 Task: Open an excel sheet with  and write heading  Discount data  Add 10 product name:-  'Apple, Banana, _x000D_
Orange, Tomato, Potato, Onion, Carrot, Milk, Bread, Eggs (dozen). ' in September Last week sales are  1.99, 0.49, 0.79, 1.29, 0.99, 0.89, 0.69, 2.49, 1.99, 2.99. _x000D_
Discount (%):-  10, 20, 15, 5, 12, 8, 25, 10, 15, 20. Save page auditingSalesGrowth
Action: Key pressed <Key.shift_r>Discount<Key.space>data<Key.down>
Screenshot: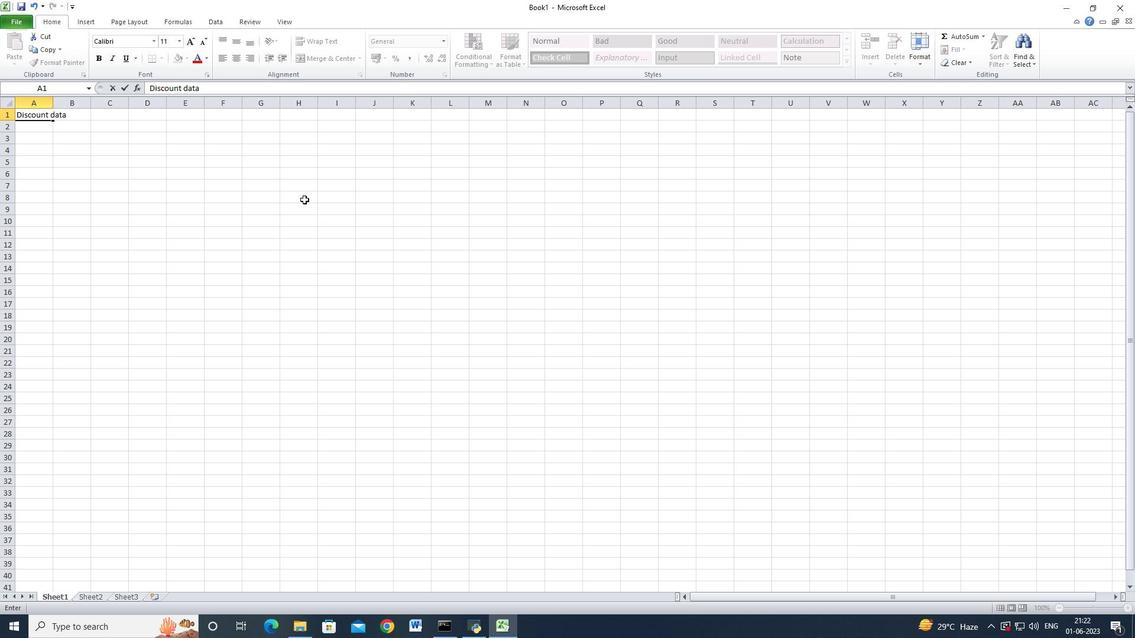 
Action: Mouse moved to (50, 105)
Screenshot: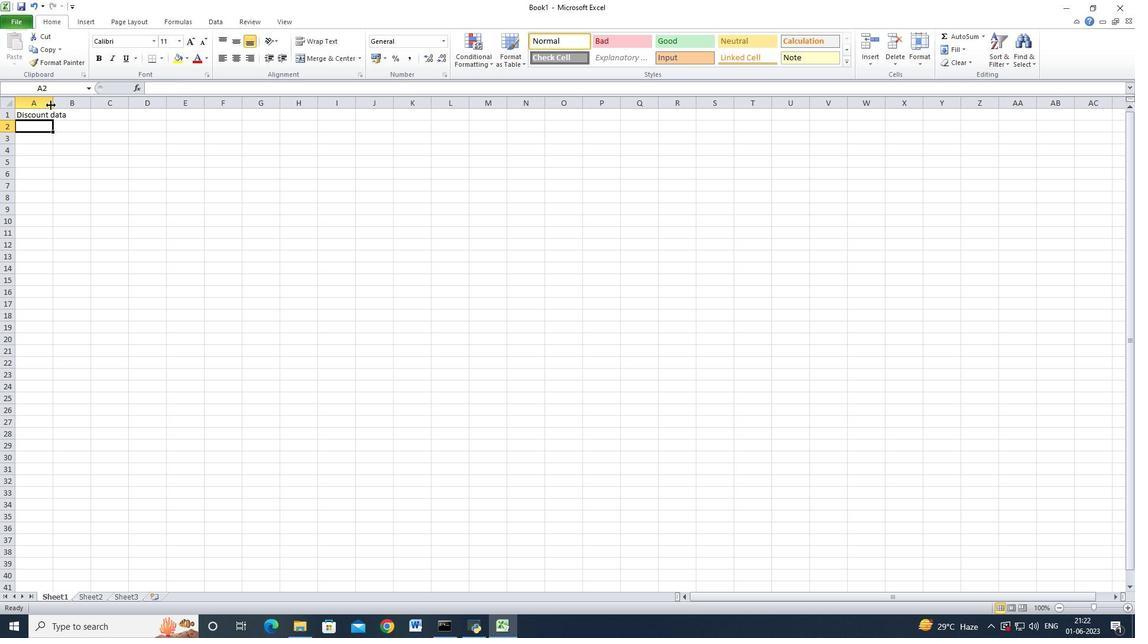 
Action: Mouse pressed left at (50, 105)
Screenshot: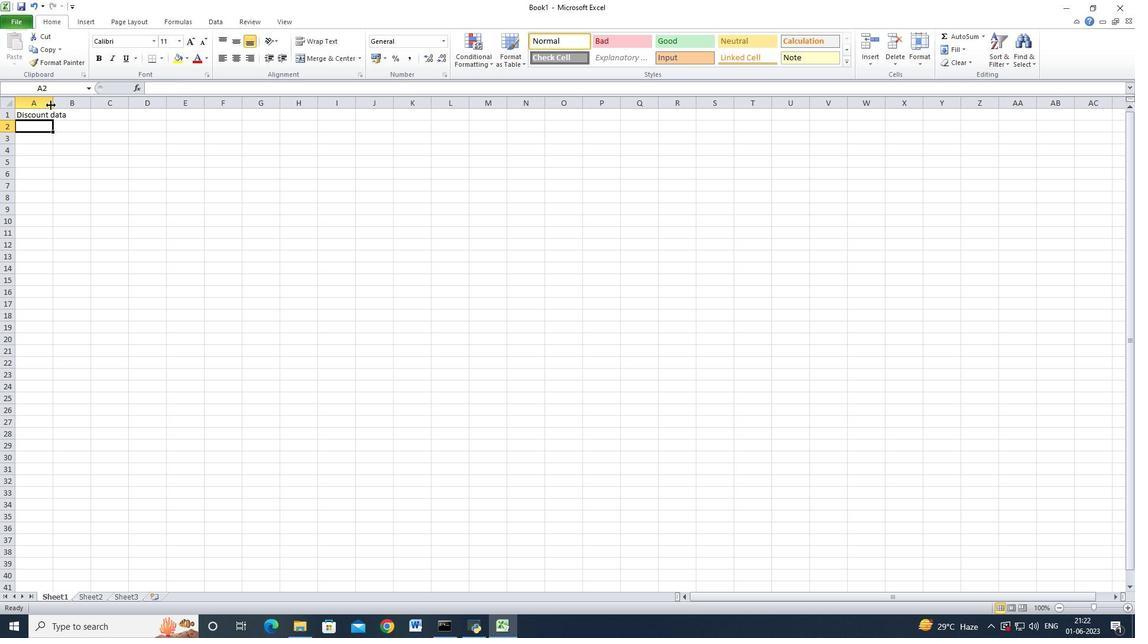 
Action: Mouse moved to (52, 105)
Screenshot: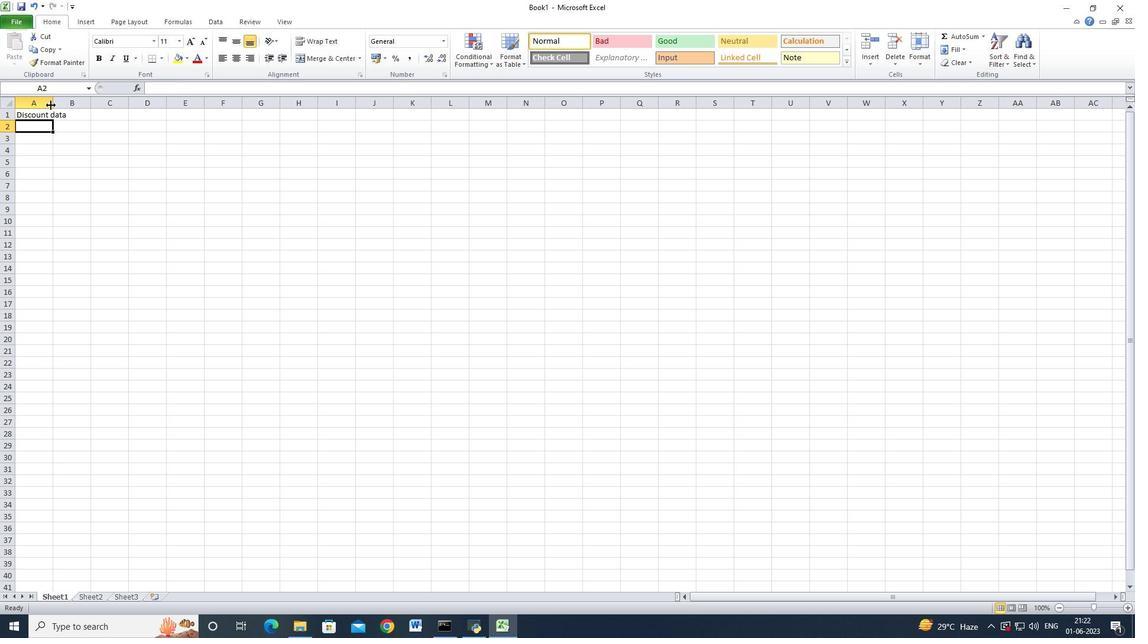 
Action: Mouse pressed left at (52, 105)
Screenshot: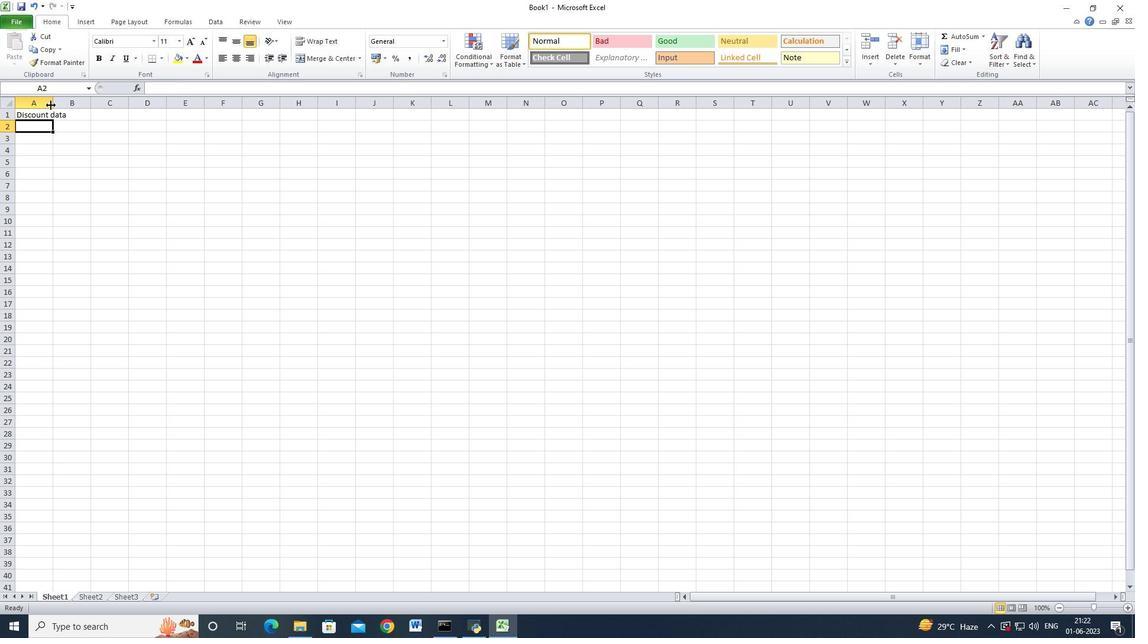 
Action: Mouse moved to (58, 104)
Screenshot: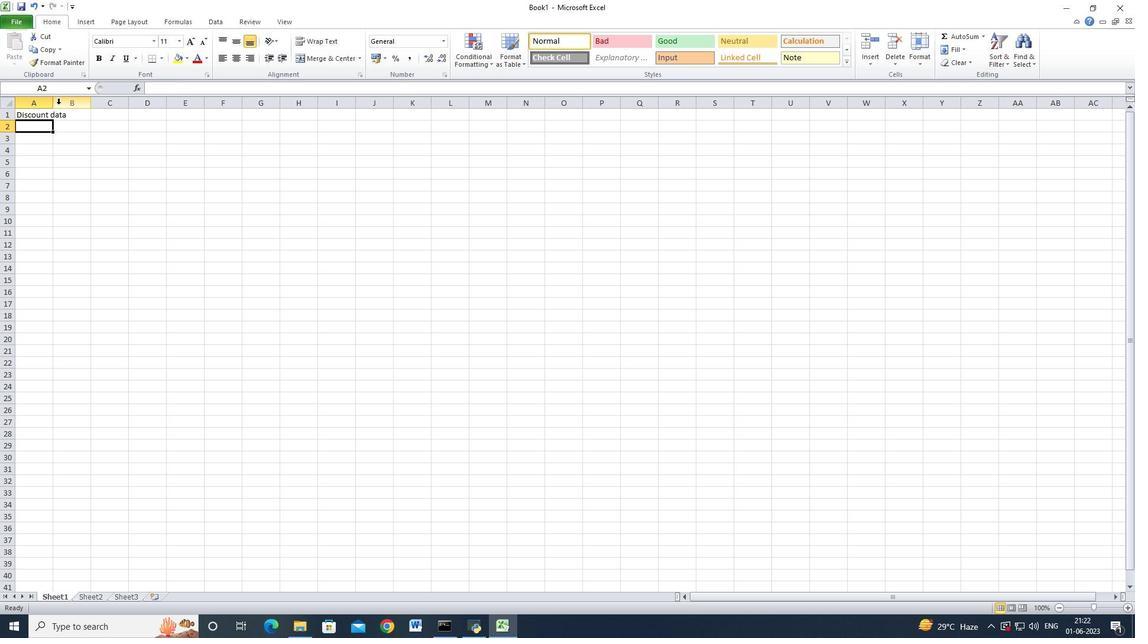 
Action: Mouse pressed left at (58, 104)
Screenshot: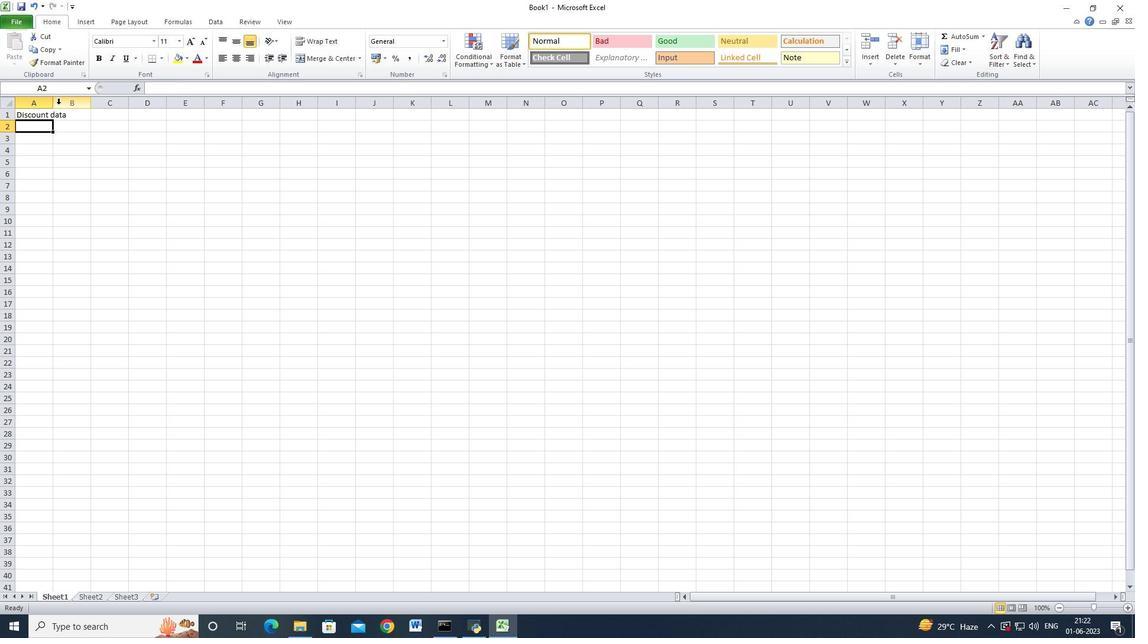 
Action: Mouse moved to (55, 104)
Screenshot: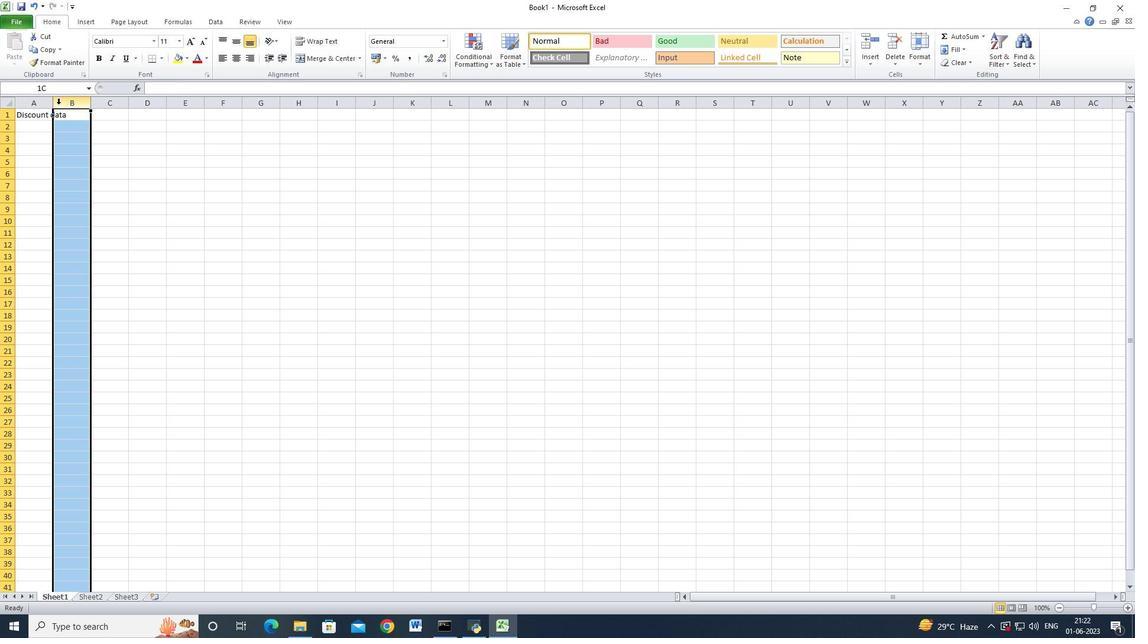 
Action: Mouse pressed left at (55, 104)
Screenshot: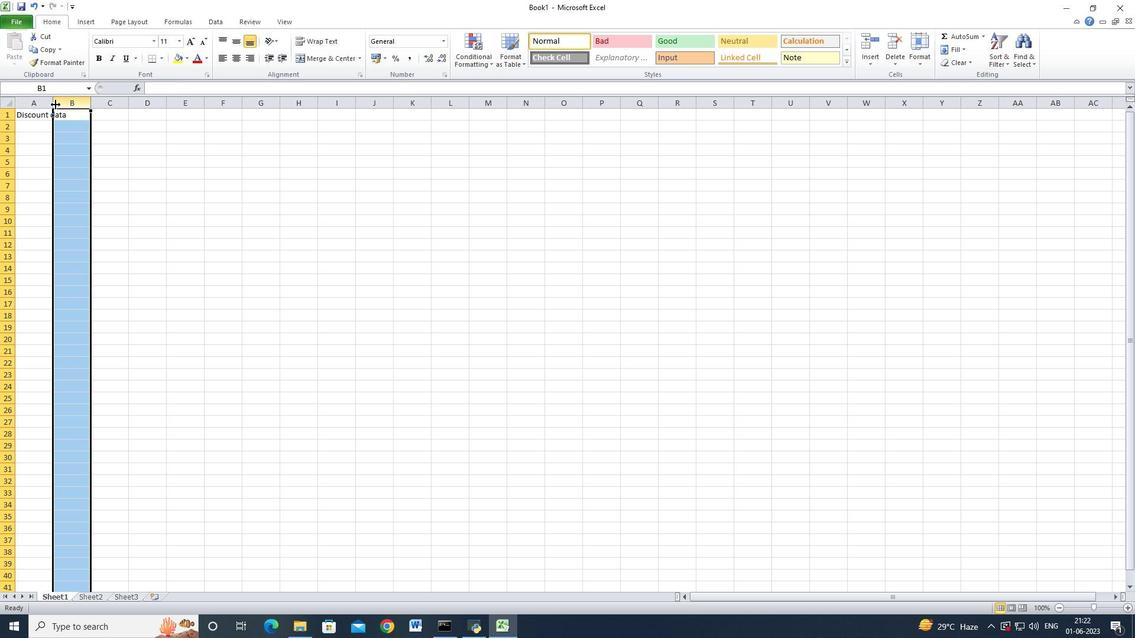 
Action: Mouse moved to (52, 105)
Screenshot: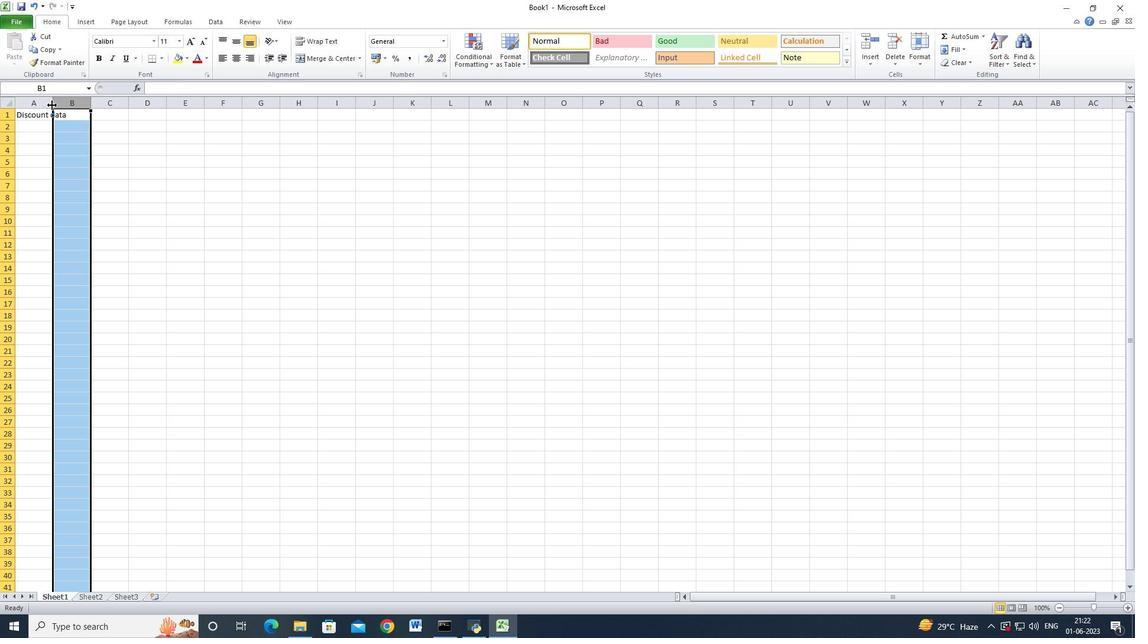 
Action: Mouse pressed left at (52, 105)
Screenshot: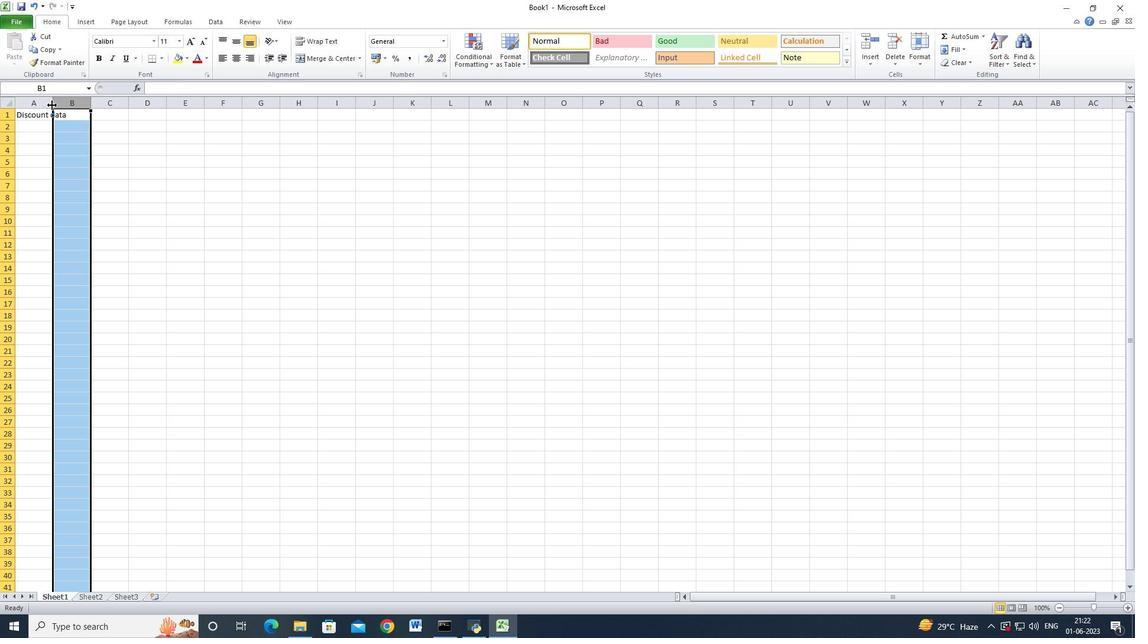 
Action: Mouse moved to (52, 105)
Screenshot: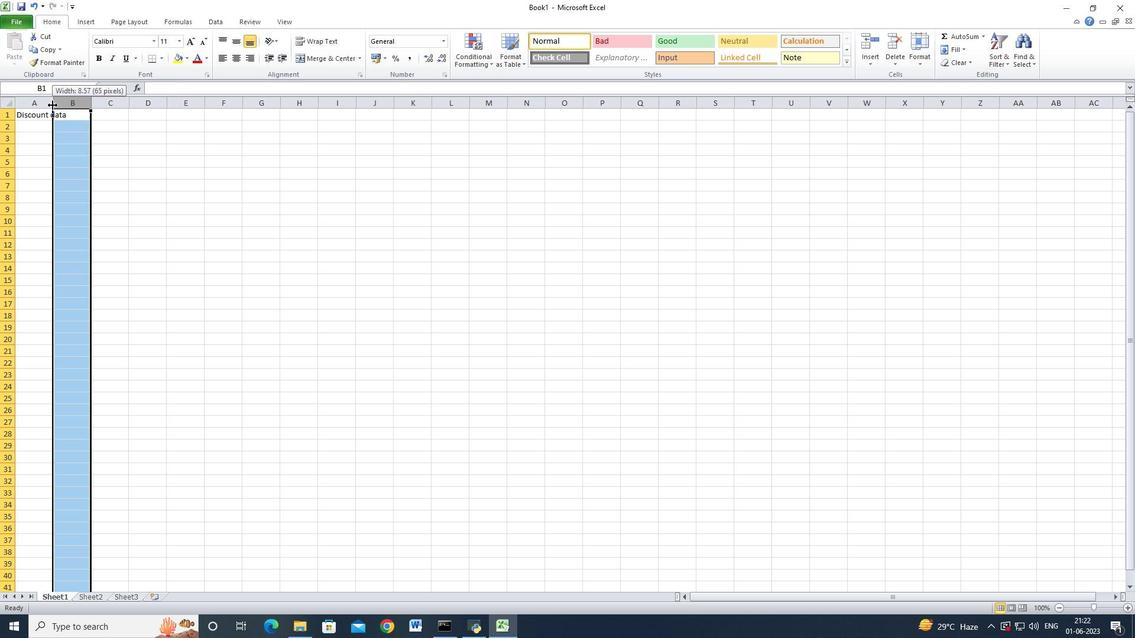 
Action: Mouse pressed left at (52, 105)
Screenshot: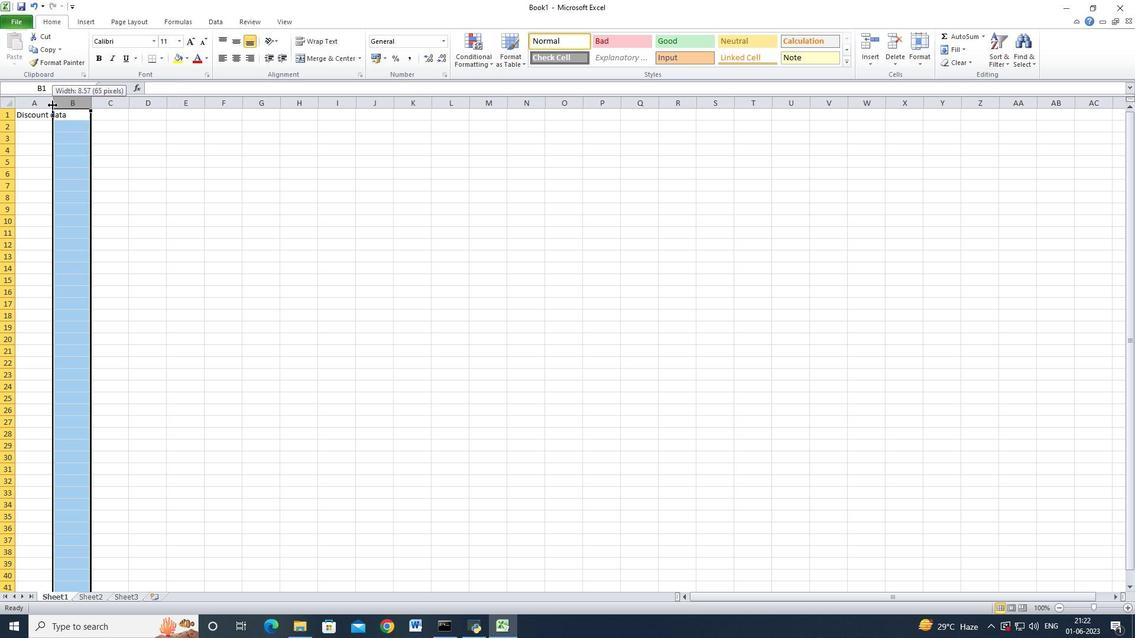 
Action: Mouse moved to (45, 154)
Screenshot: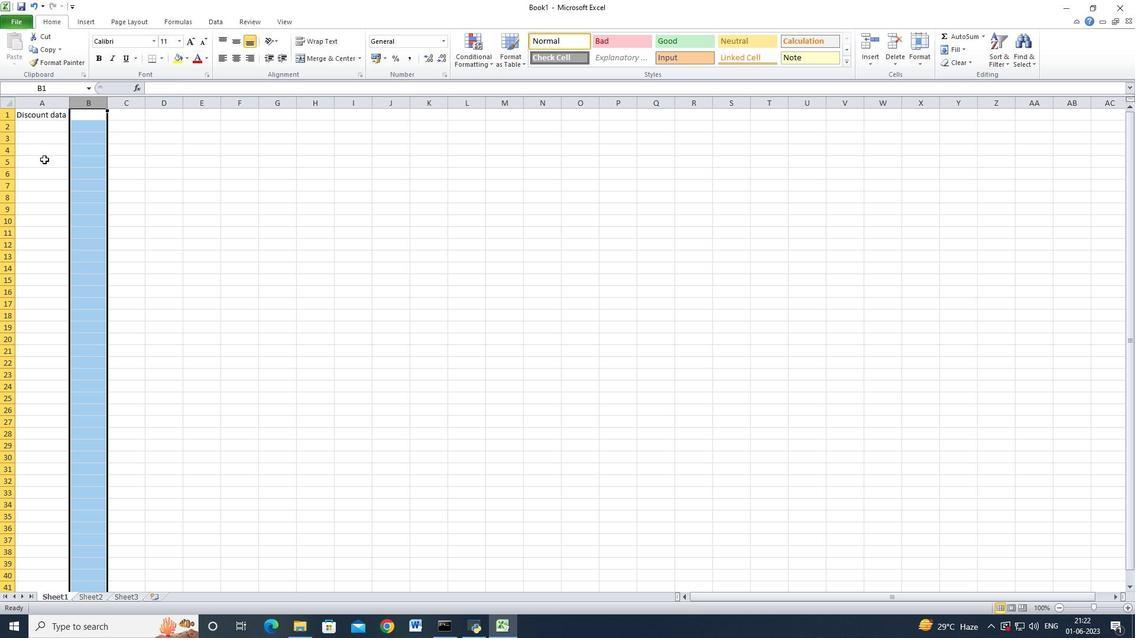 
Action: Mouse pressed left at (45, 154)
Screenshot: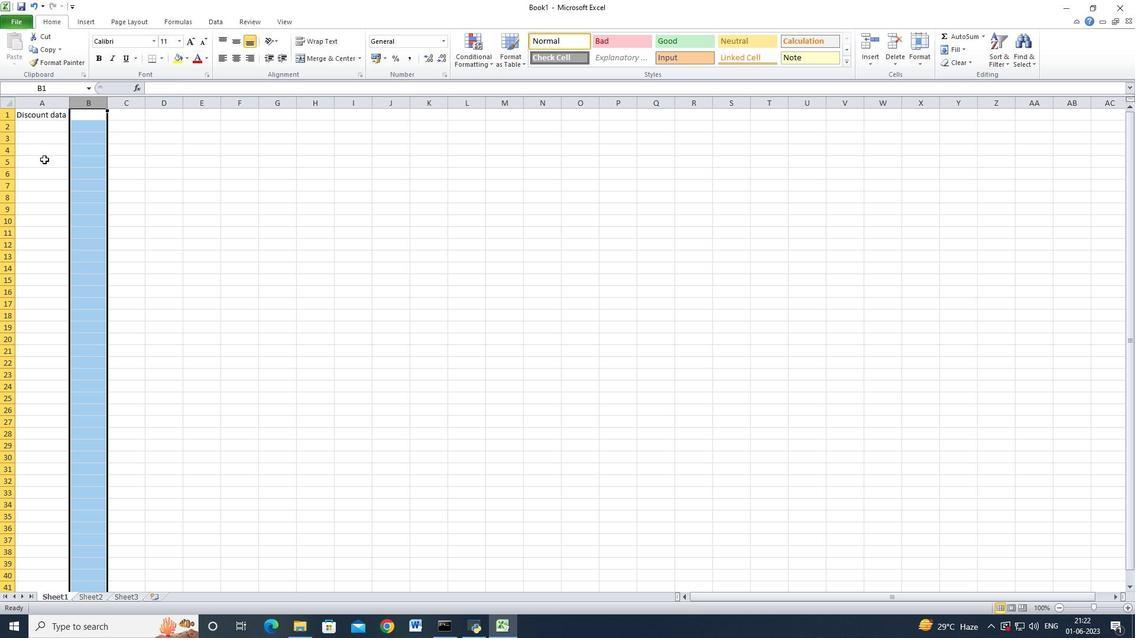 
Action: Mouse moved to (37, 128)
Screenshot: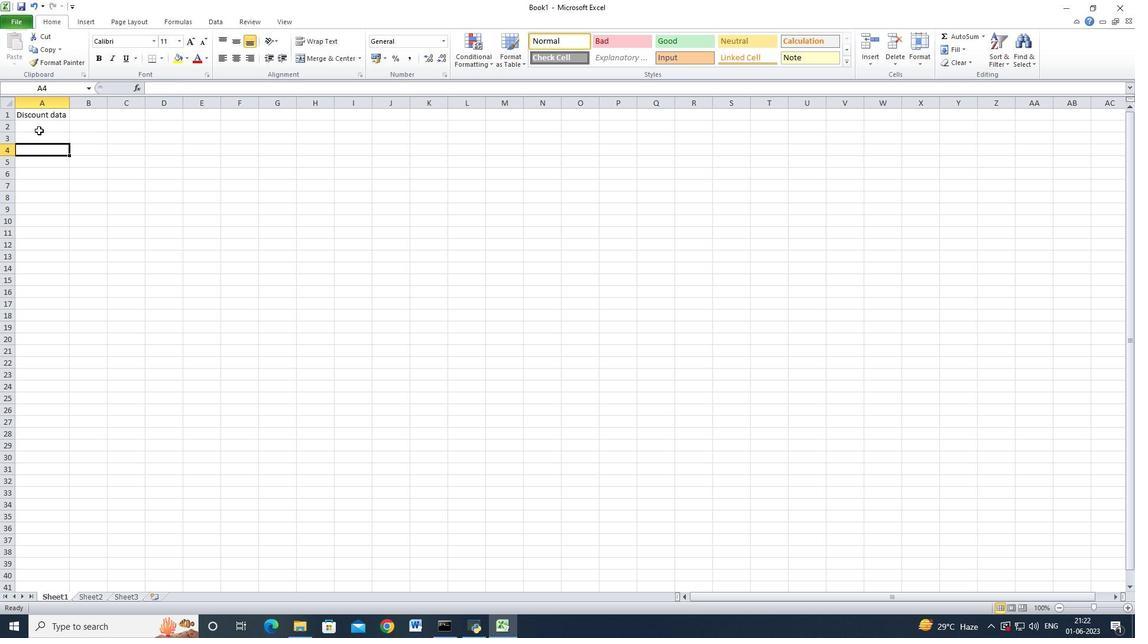 
Action: Mouse pressed left at (37, 128)
Screenshot: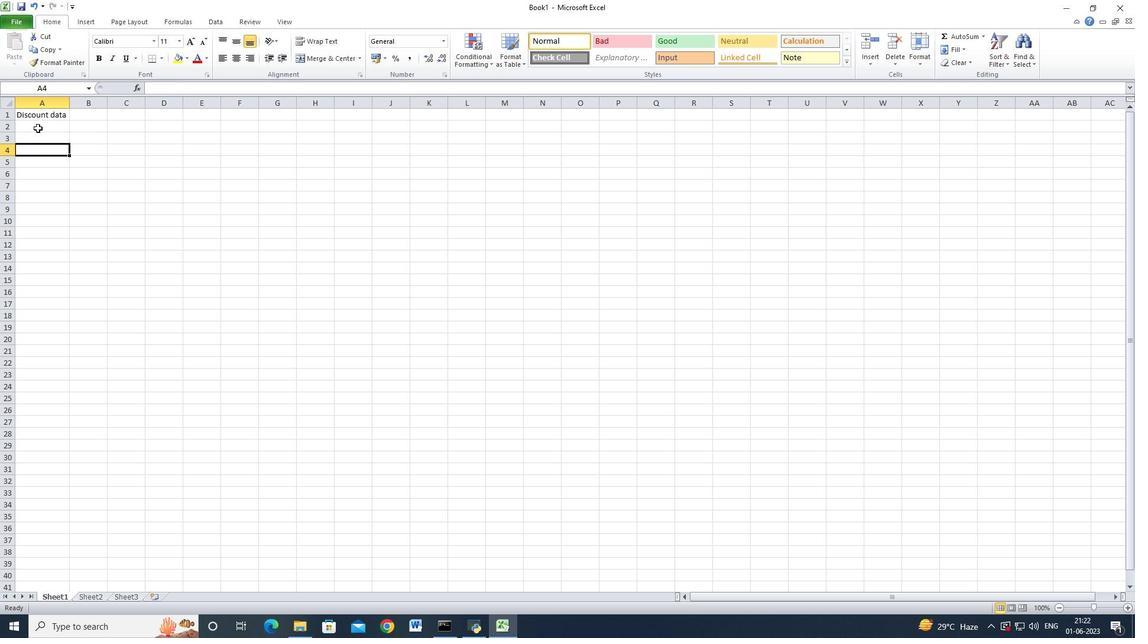 
Action: Mouse moved to (193, 141)
Screenshot: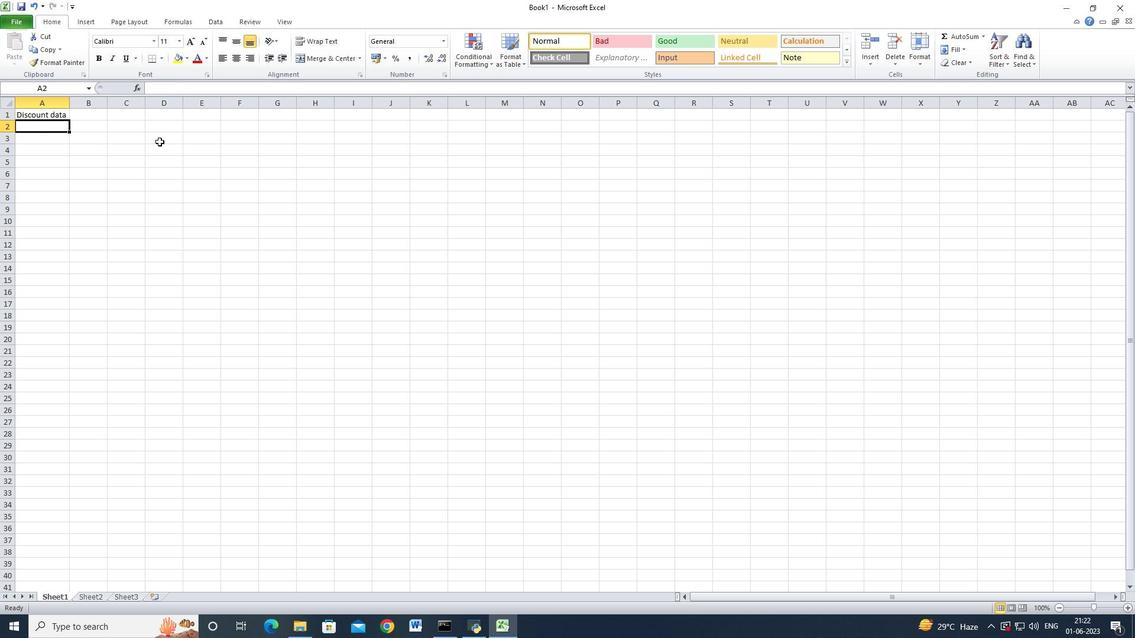 
Action: Key pressed <Key.shift_r>S.<Key.space><Key.shift>No.<Key.down>1<Key.down><Key.up><Key.right><Key.up><Key.shift>N<Key.backspace><Key.shift>Product<Key.space><Key.shift>Name<Key.down><Key.shift_r>Apple<Key.down><Key.left>2<Key.right><Key.shift>Banana<Key.down><Key.left>3<Key.right><Key.shift>Orange<Key.down><Key.left>4<Key.right><Key.shift_r><Key.shift_r><Key.shift_r><Key.shift_r><Key.shift_r><Key.shift_r><Key.shift_r><Key.shift_r><Key.shift_r><Key.shift_r>Tomato<Key.down><Key.left>5<Key.right><Key.shift>Potato<Key.down><Key.left>6<Key.right><Key.shift>Onion<Key.down><Key.left>7<Key.right><Key.shift_r>Carrot<Key.down><Key.left>8<Key.right><Key.shift>Milk<Key.down><Key.left>9<Key.right><Key.shift>Bread<Key.down><Key.left>10<Key.right><Key.shift_r>Eggs<Key.space><Key.shift_r>(<Key.shift_r>dozen<Key.shift_r>)<Key.enter><Key.up><Key.up><Key.right><Key.left><Key.right><Key.shift_r>September<Key.space><Key.shift>Last<Key.space>week<Key.space><Key.shift_r>Sales<Key.down>1.99<Key.down>0.49<Key.down>0.79<Key.down>1.29<Key.down>0.99<Key.down>0.89<Key.down>0.69<Key.down>2.49<Key.down>1.99<Key.down>2.99<Key.down><Key.up><Key.up><Key.up><Key.right>
Screenshot: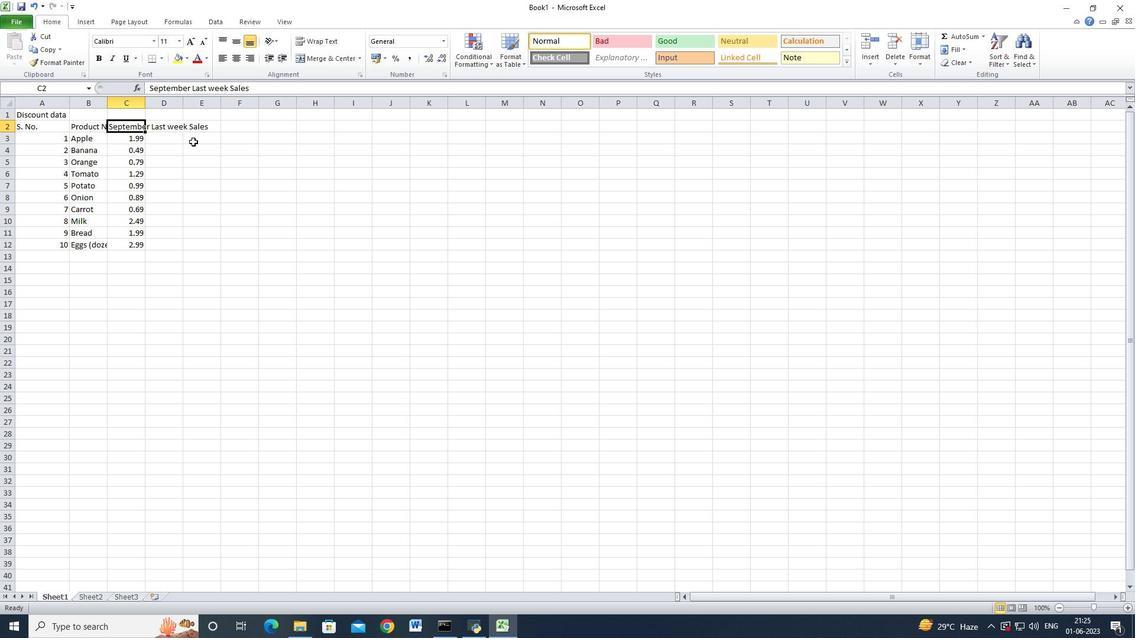 
Action: Mouse moved to (8, 107)
Screenshot: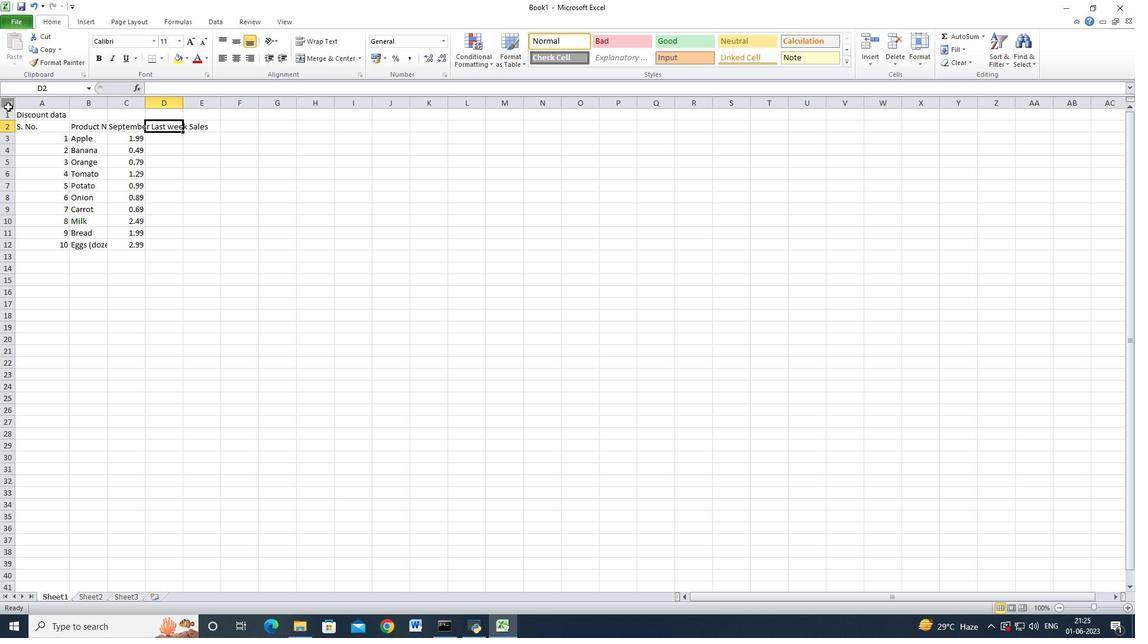 
Action: Mouse pressed left at (8, 107)
Screenshot: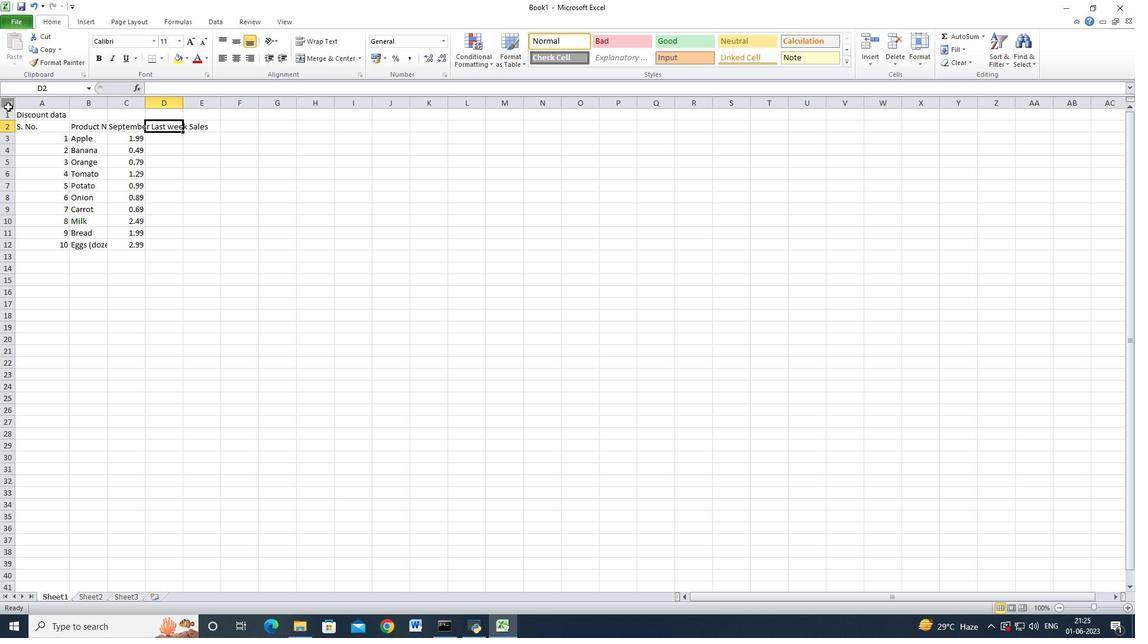 
Action: Mouse moved to (71, 104)
Screenshot: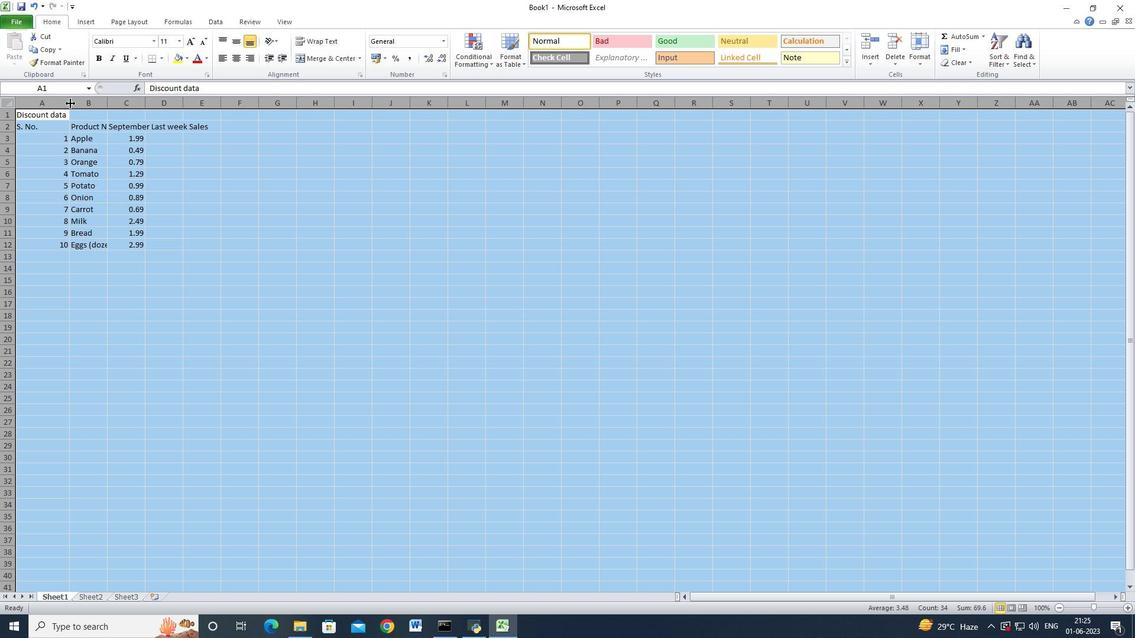 
Action: Mouse pressed left at (71, 104)
Screenshot: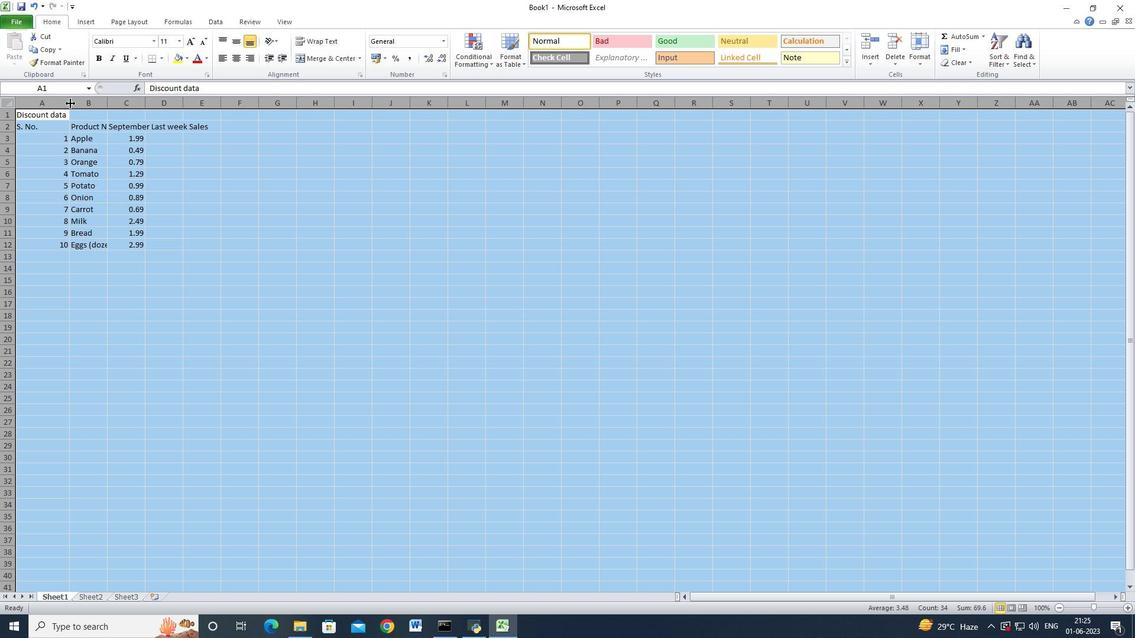
Action: Mouse moved to (72, 104)
Screenshot: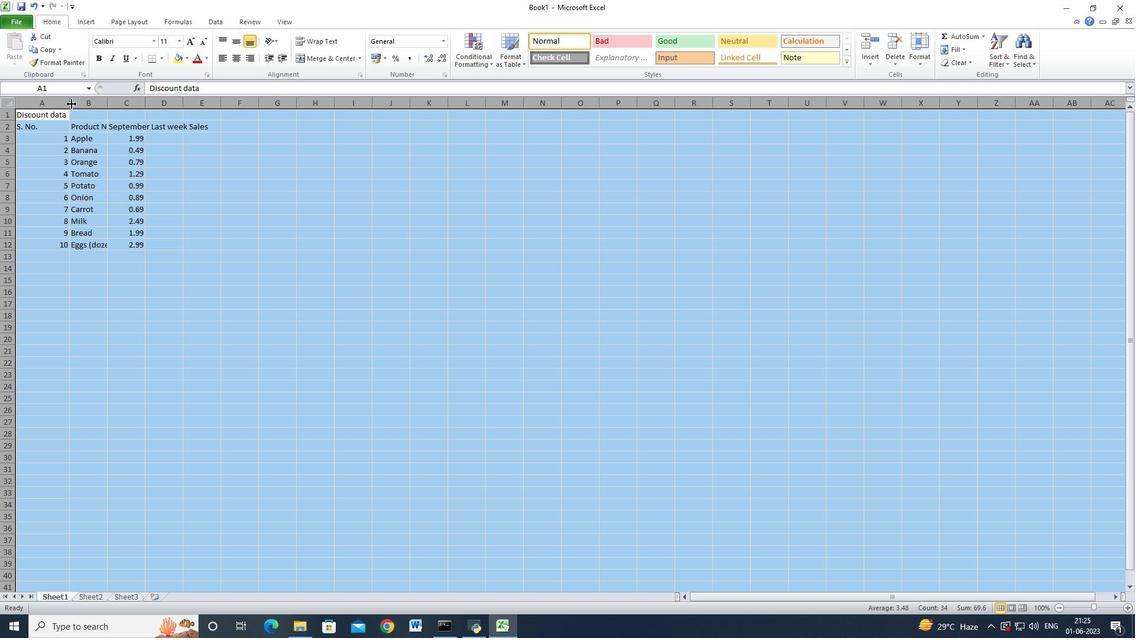 
Action: Mouse pressed left at (72, 104)
Screenshot: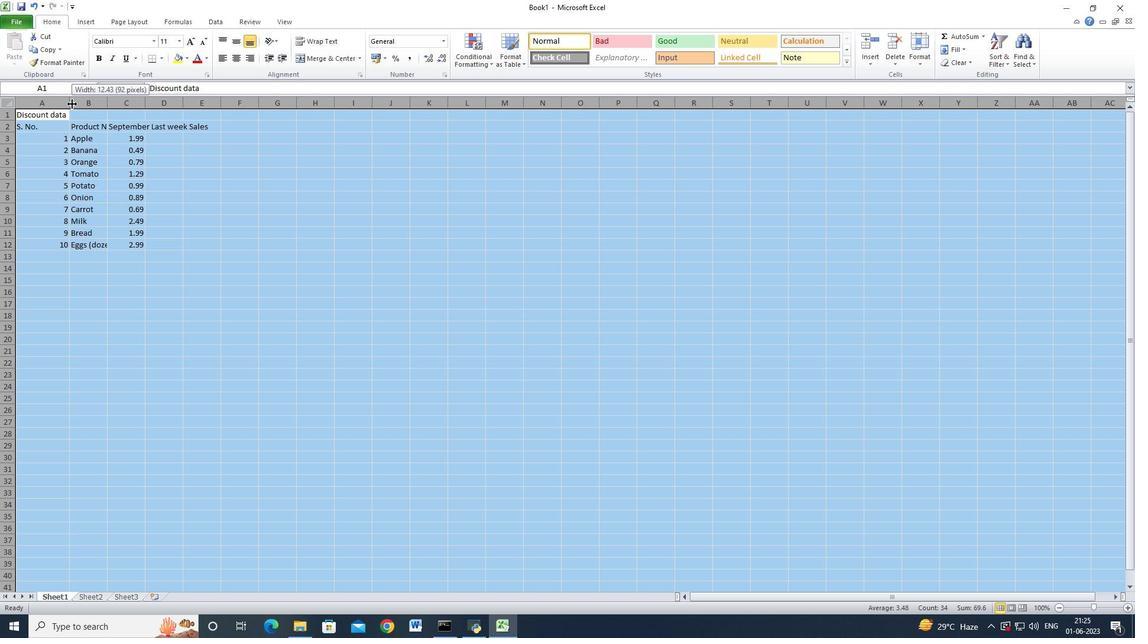 
Action: Mouse moved to (140, 140)
Screenshot: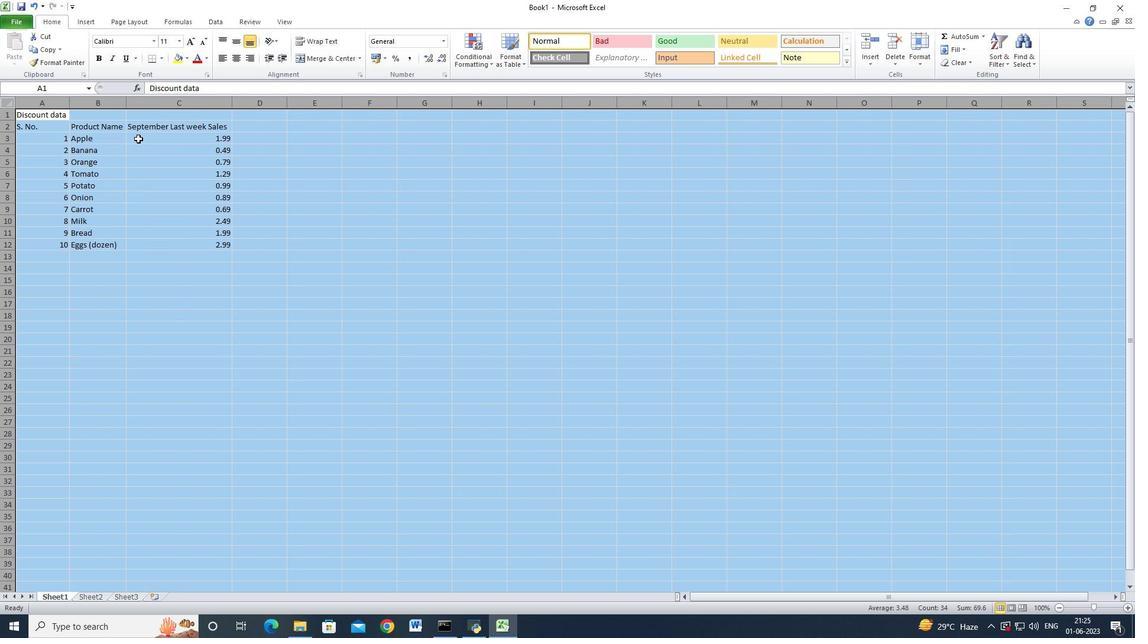 
Action: Mouse pressed left at (140, 140)
Screenshot: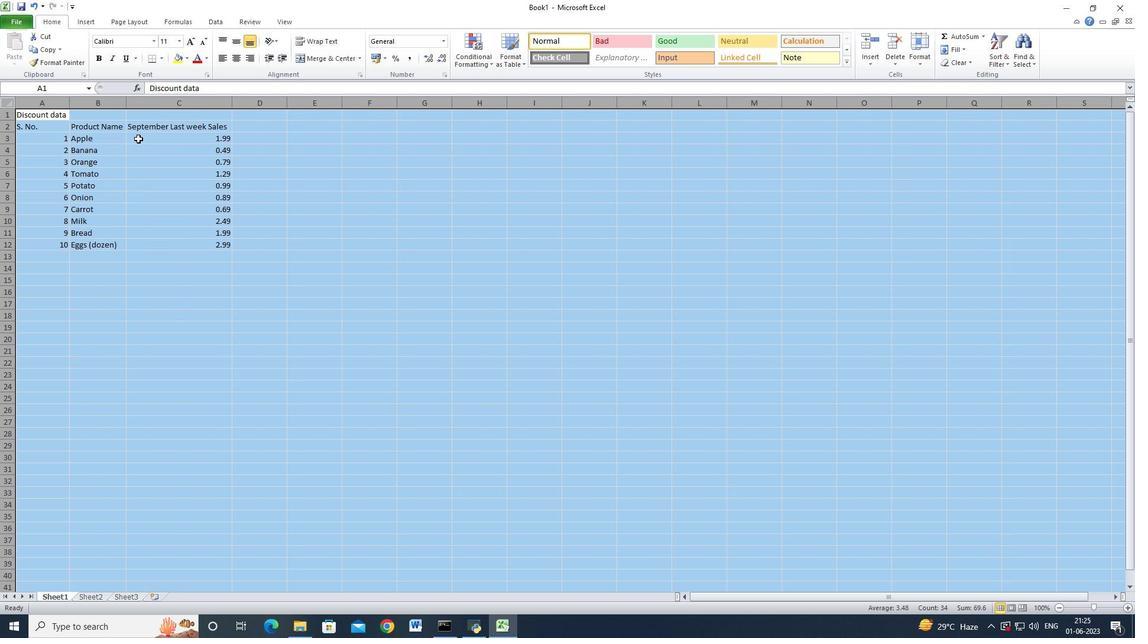 
Action: Mouse moved to (266, 125)
Screenshot: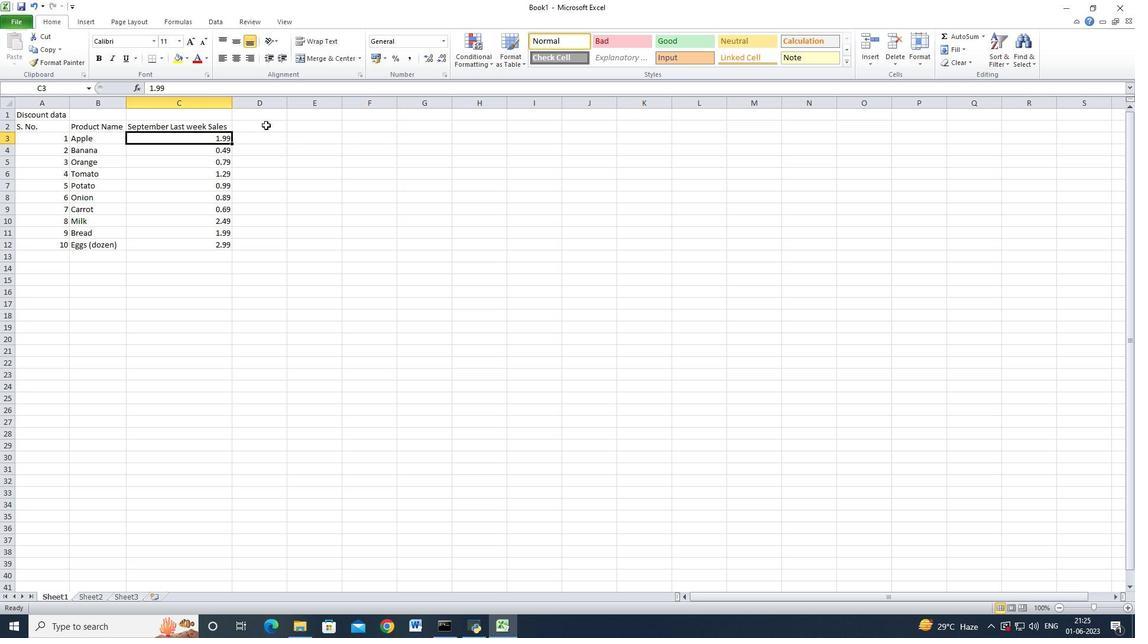 
Action: Mouse pressed left at (266, 125)
Screenshot: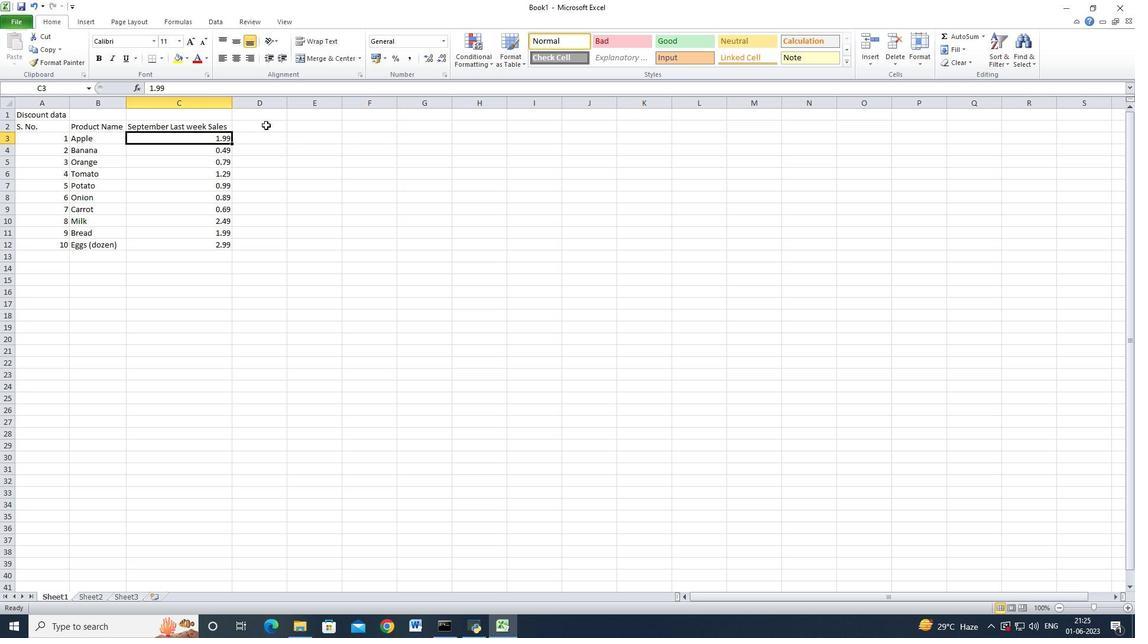 
Action: Mouse moved to (334, 143)
Screenshot: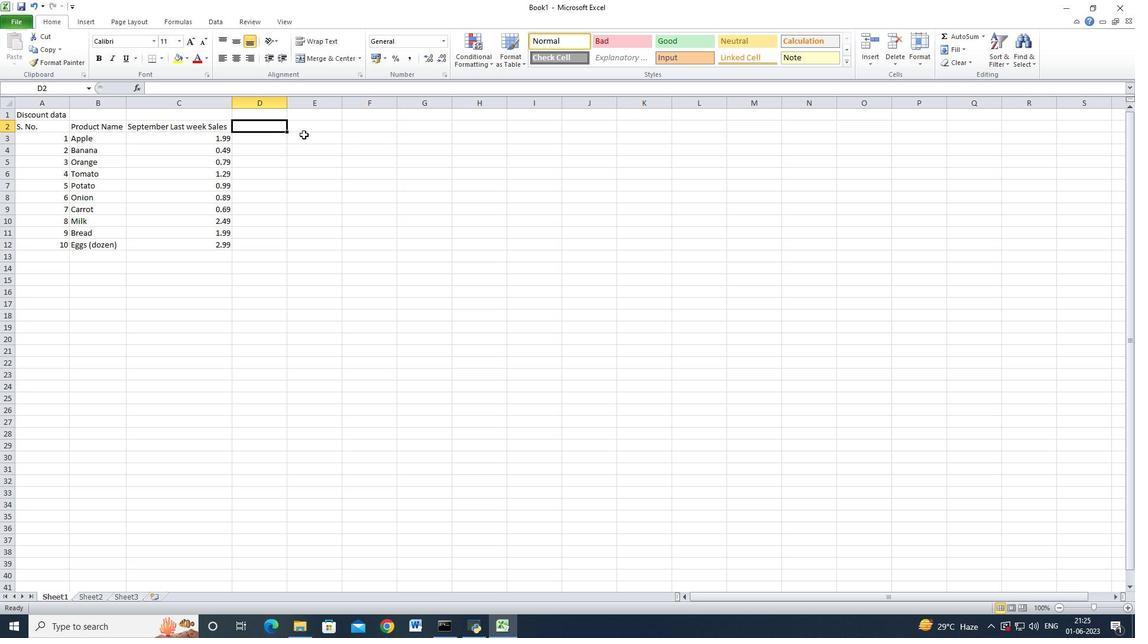 
Action: Key pressed <Key.shift_r>Discount<Key.space><Key.shift_r>(<Key.shift>%<Key.shift_r>)<Key.enter>10<Key.down>20<Key.down>15<Key.down>5<Key.down>12<Key.down>8<Key.down>25<Key.down>10<Key.down>15<Key.down>20<Key.down><Key.up><Key.up><Key.up><Key.right><Key.left><Key.right><Key.left><Key.right><Key.left><Key.down><Key.up>
Screenshot: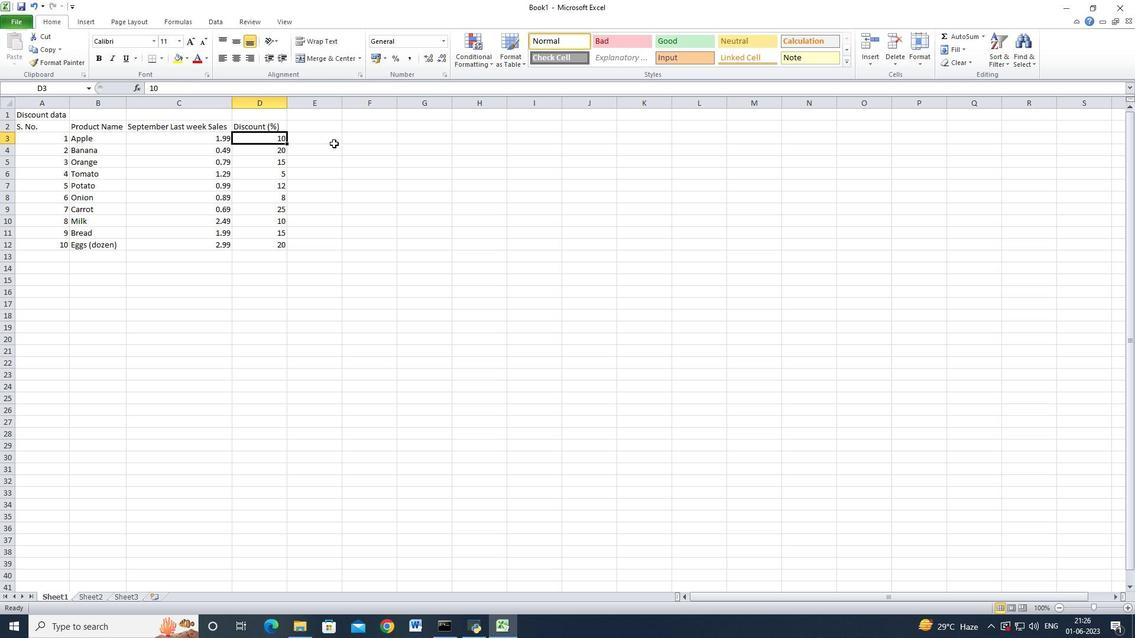 
Action: Mouse moved to (20, 24)
Screenshot: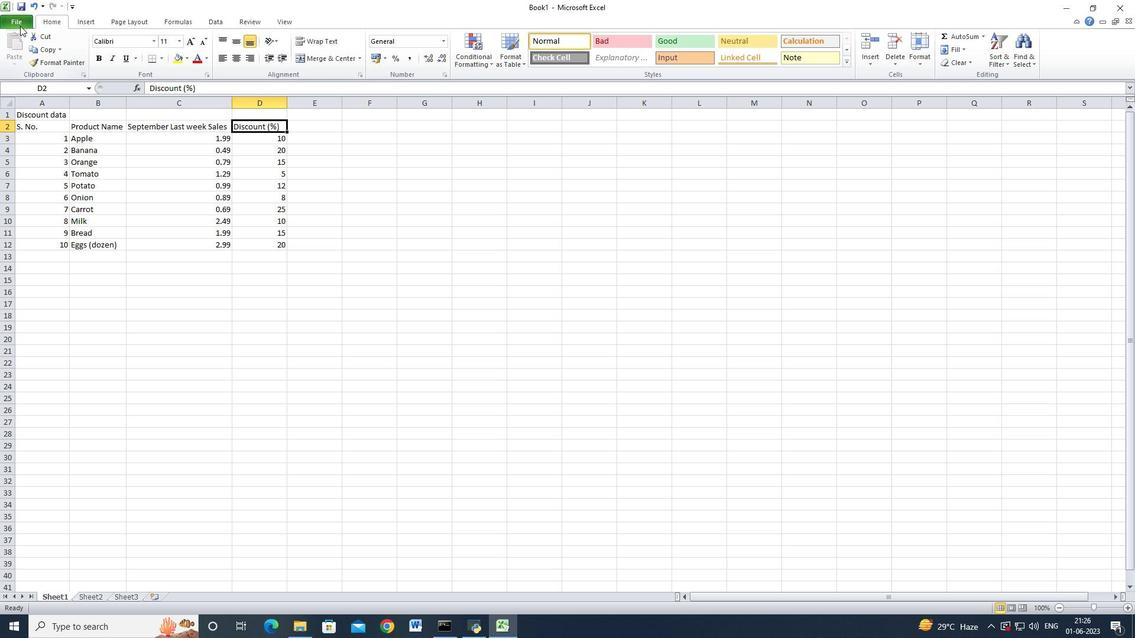 
Action: Mouse pressed left at (20, 24)
Screenshot: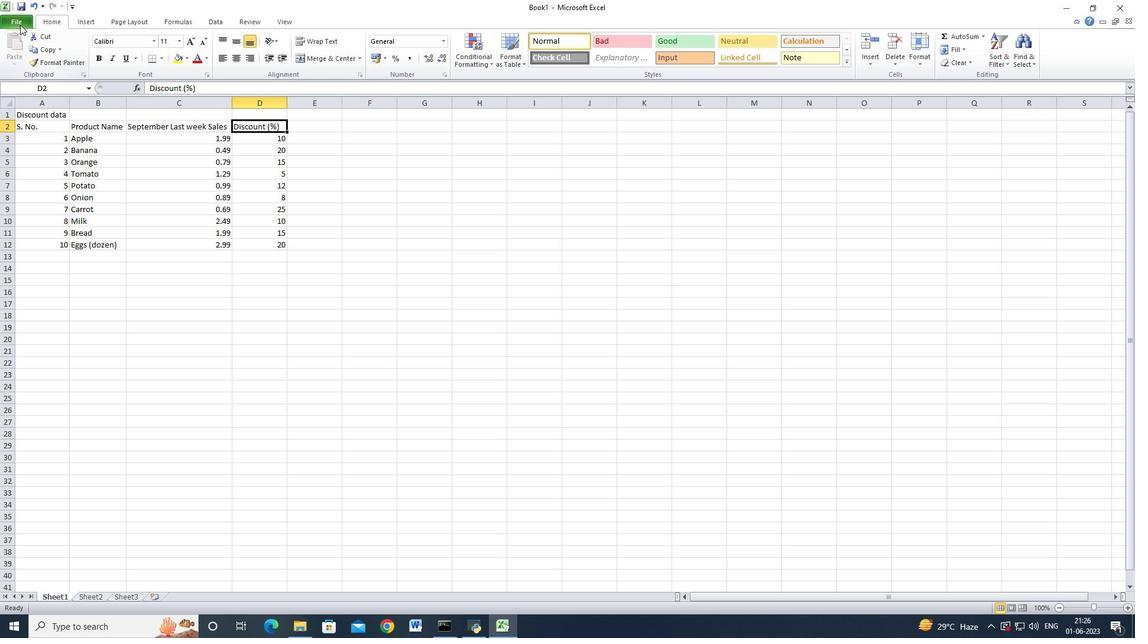 
Action: Mouse moved to (37, 45)
Screenshot: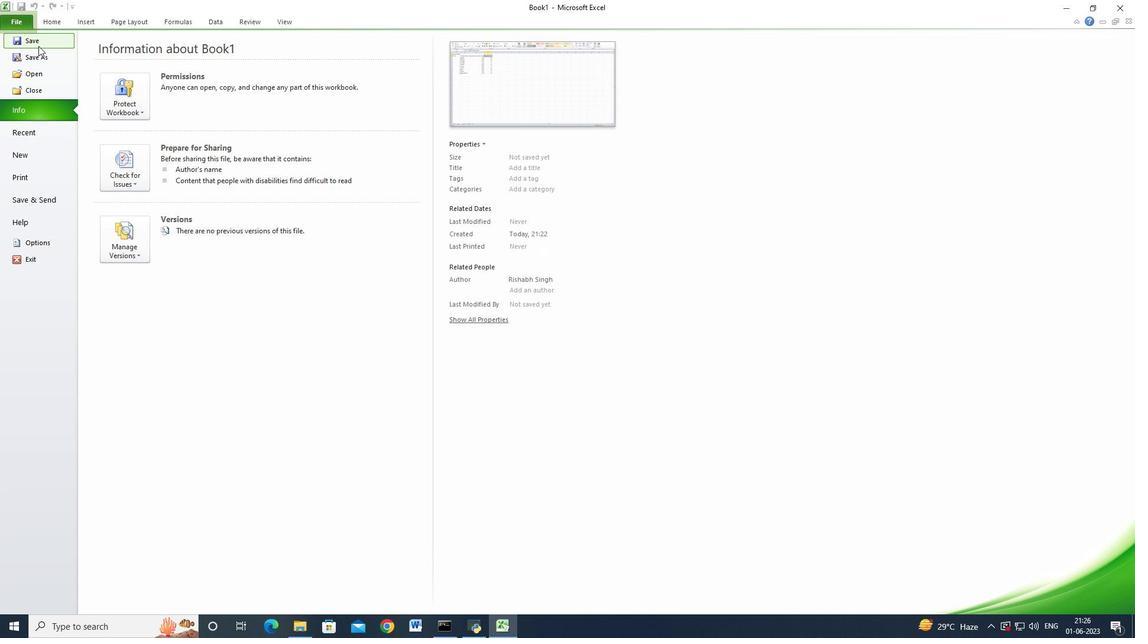 
Action: Mouse pressed left at (37, 45)
Screenshot: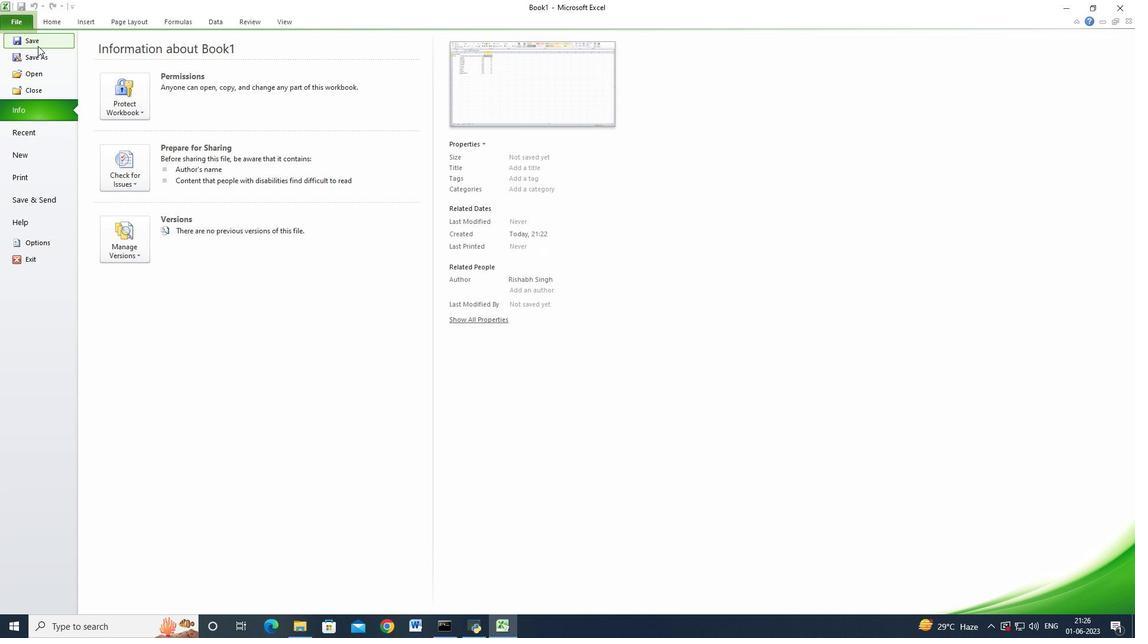 
Action: Mouse moved to (240, 264)
Screenshot: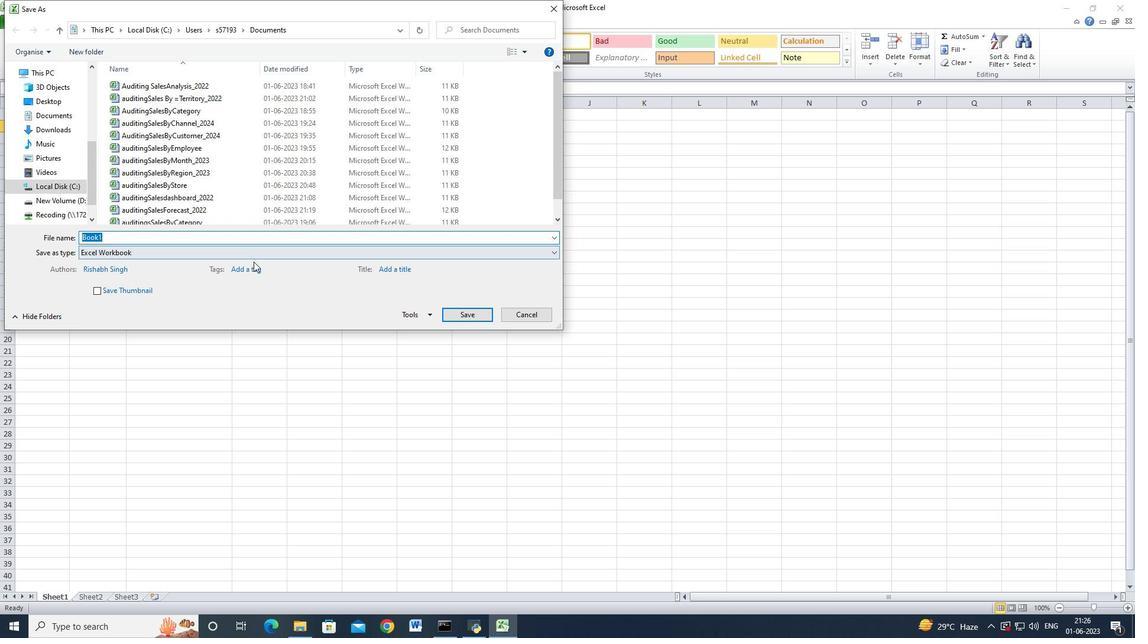 
Action: Key pressed <Key.shift_r>A<Key.backspace>auditing<Key.shift_r>Sales<Key.shift_r>Growth
Screenshot: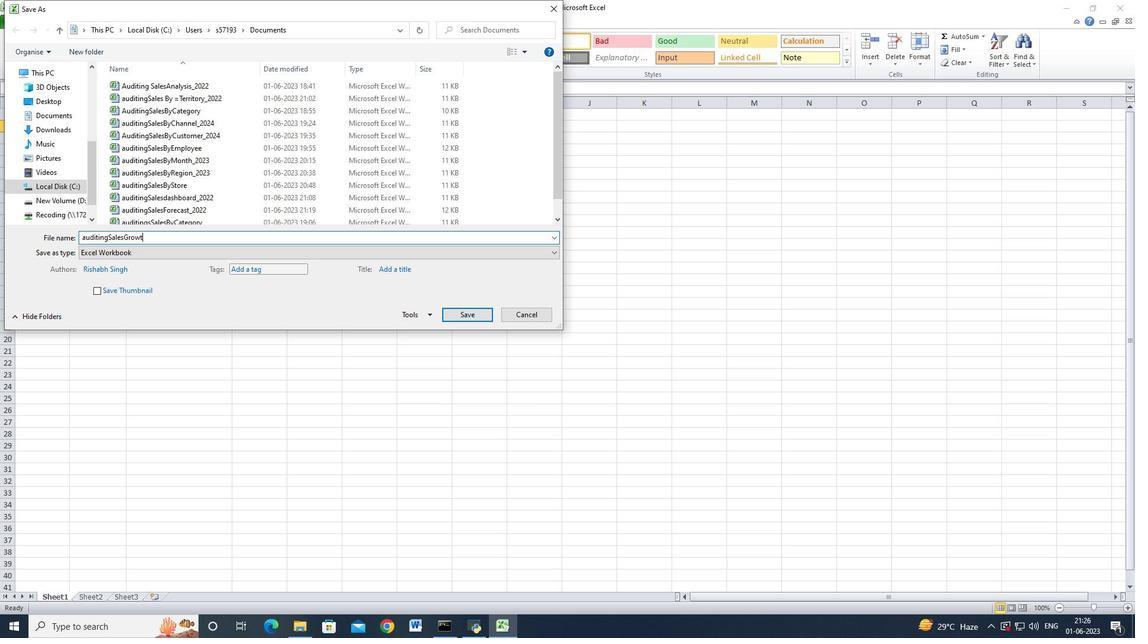 
Action: Mouse moved to (458, 318)
Screenshot: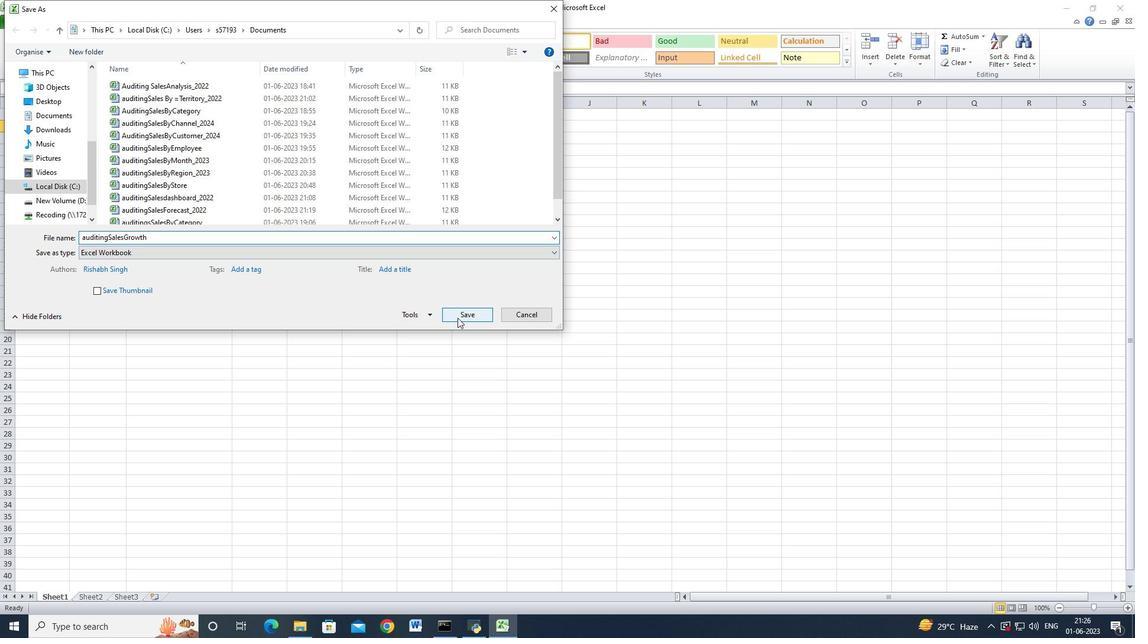 
Action: Mouse pressed left at (458, 318)
Screenshot: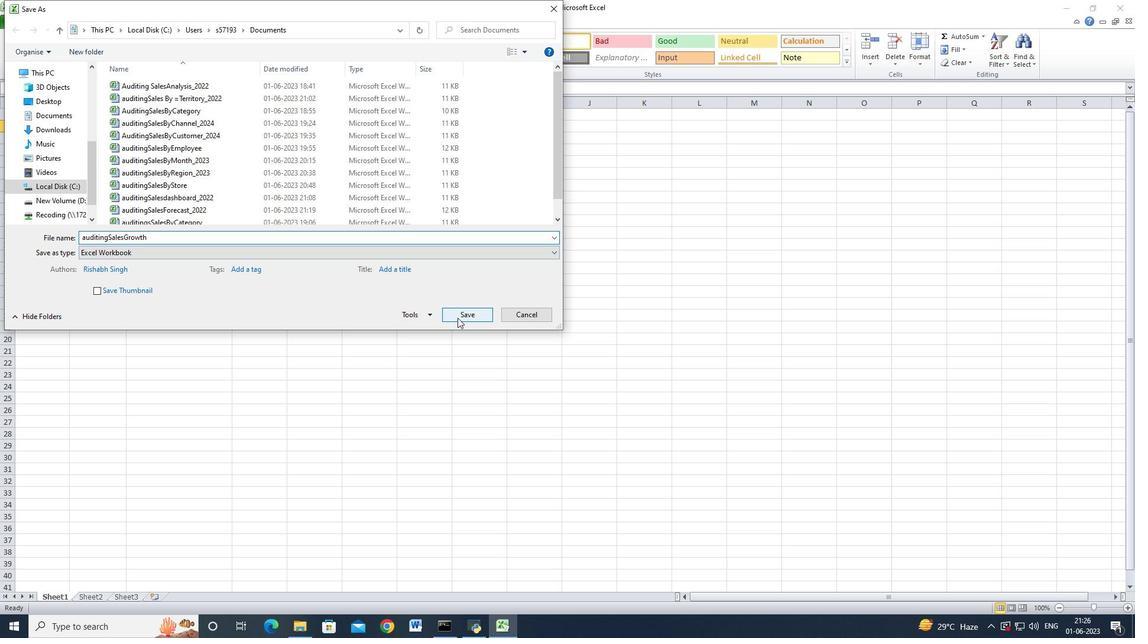 
Action: Mouse moved to (941, 195)
Screenshot: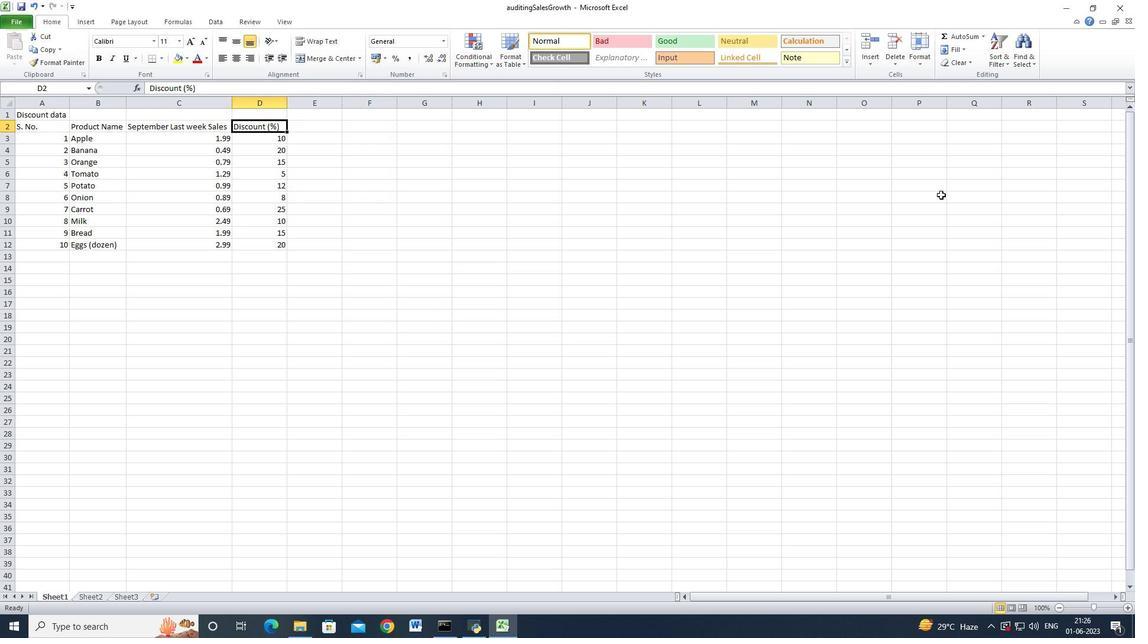 
